 Task: Add Sprouts Wild Caught Sockeye Salmon to the cart.
Action: Mouse moved to (20, 116)
Screenshot: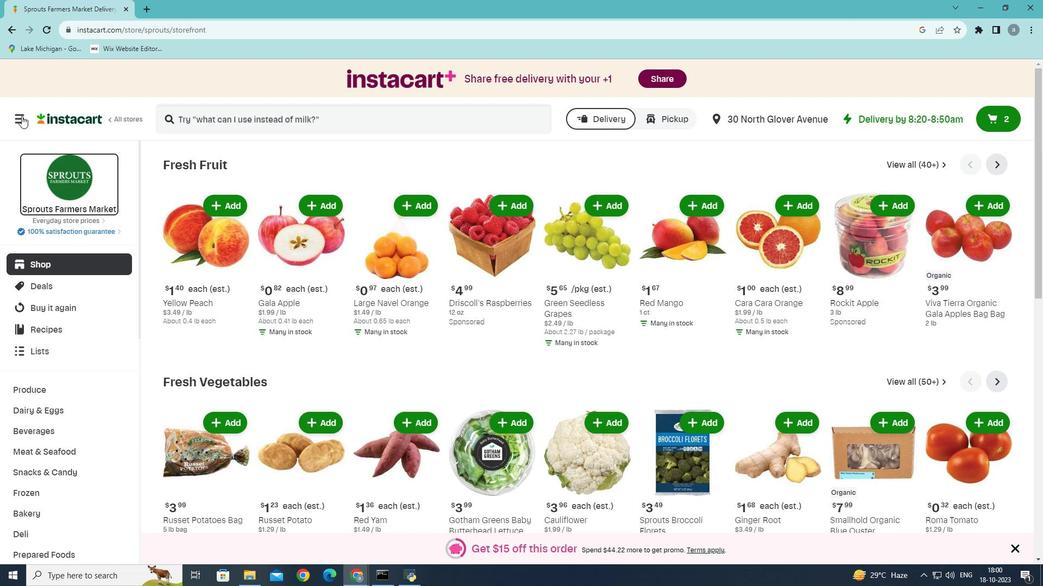 
Action: Mouse pressed left at (20, 116)
Screenshot: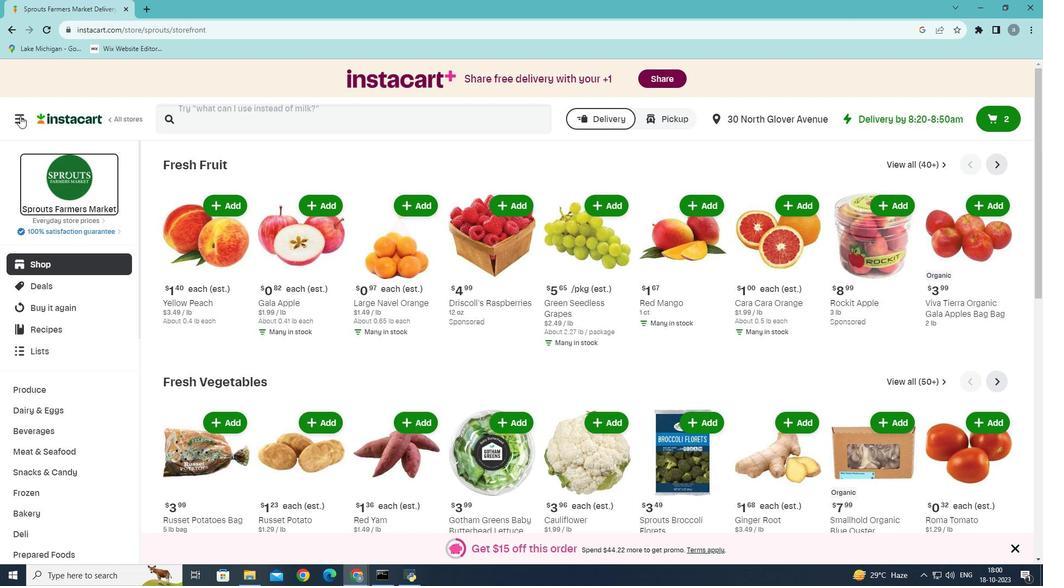 
Action: Mouse moved to (84, 314)
Screenshot: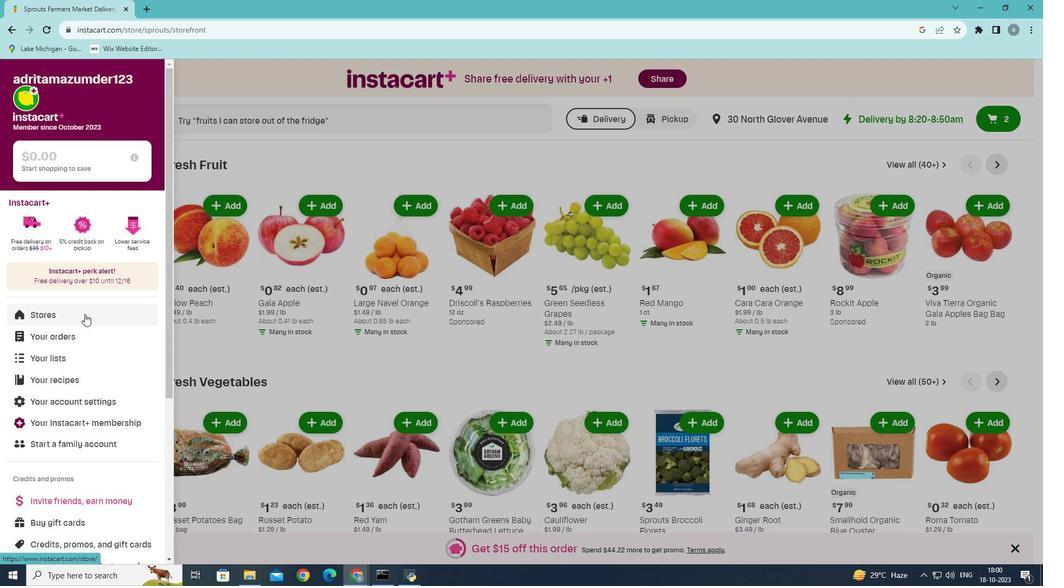 
Action: Mouse pressed left at (84, 314)
Screenshot: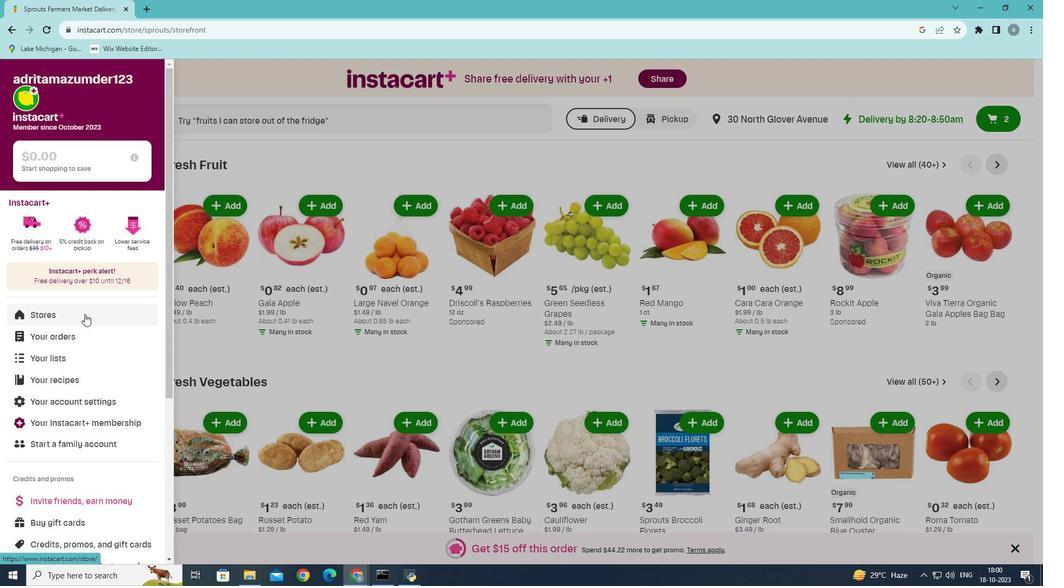 
Action: Mouse moved to (252, 126)
Screenshot: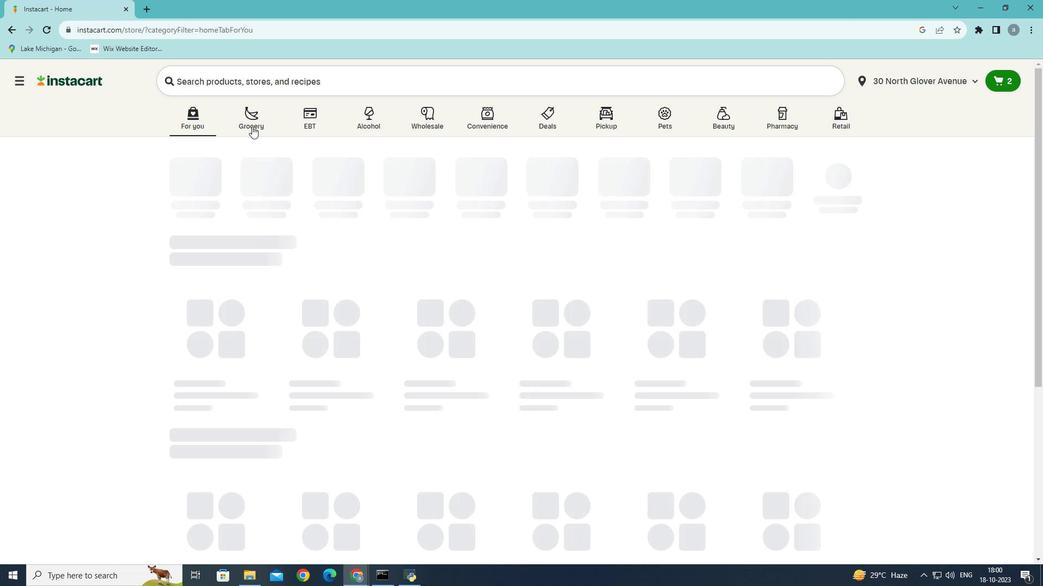 
Action: Mouse pressed left at (252, 126)
Screenshot: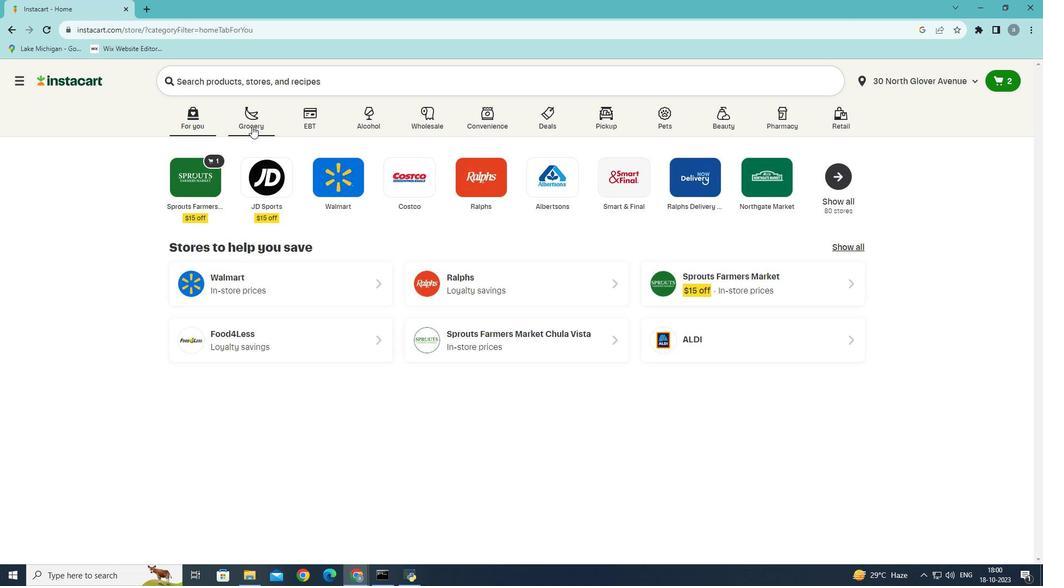 
Action: Mouse moved to (215, 321)
Screenshot: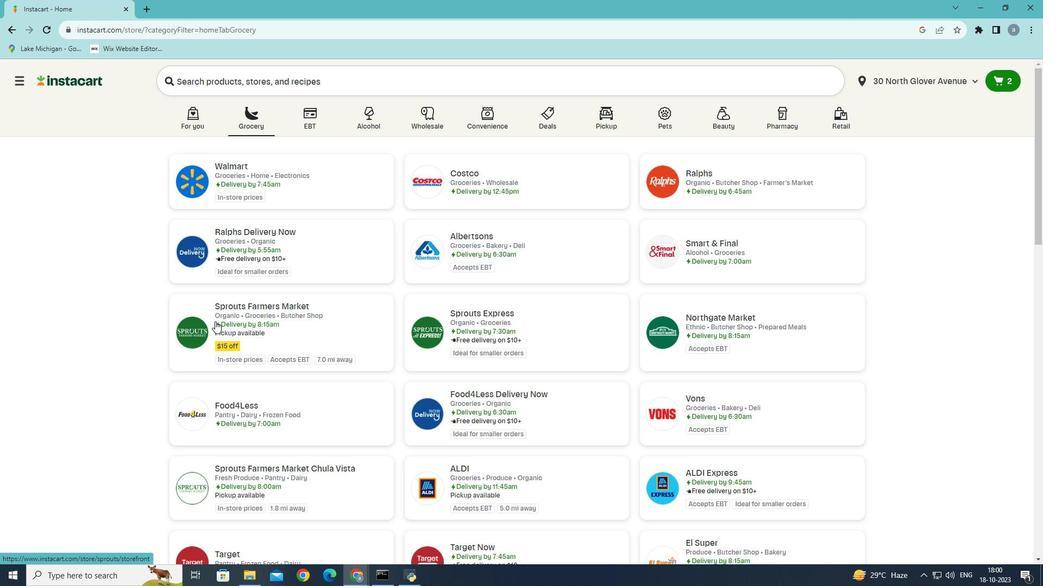 
Action: Mouse pressed left at (215, 321)
Screenshot: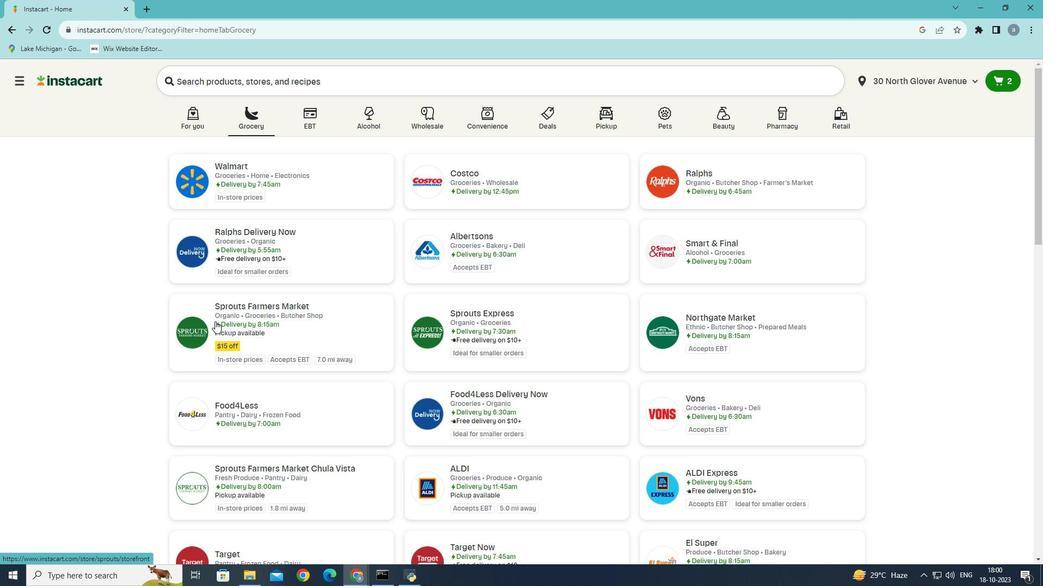 
Action: Mouse moved to (70, 448)
Screenshot: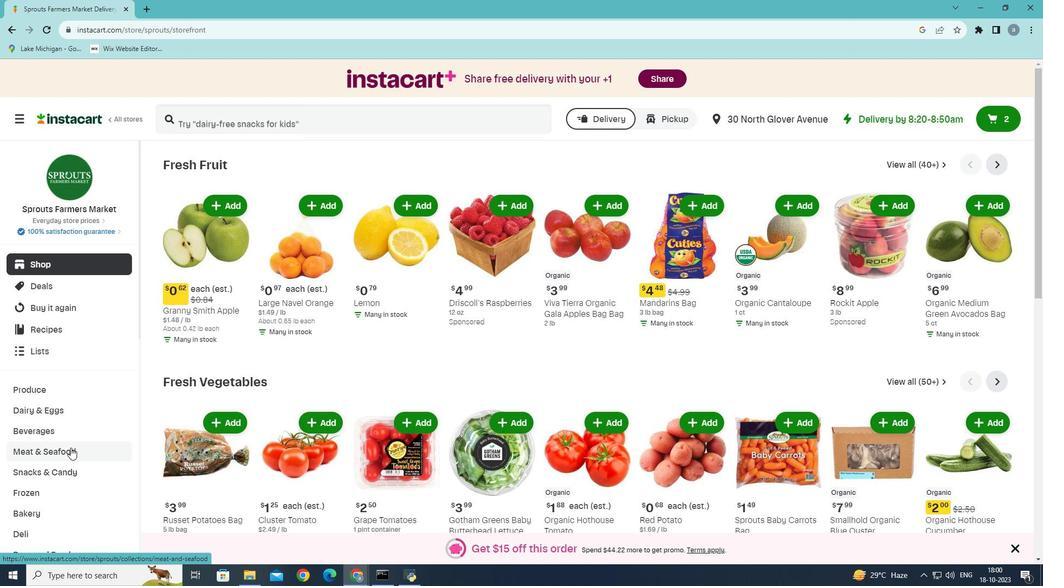 
Action: Mouse pressed left at (70, 448)
Screenshot: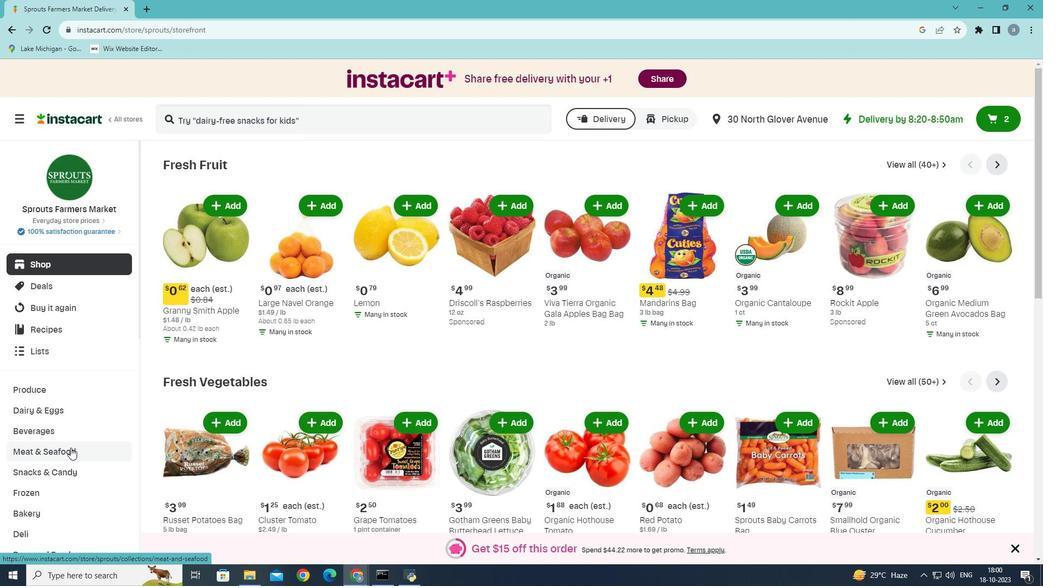 
Action: Mouse moved to (421, 190)
Screenshot: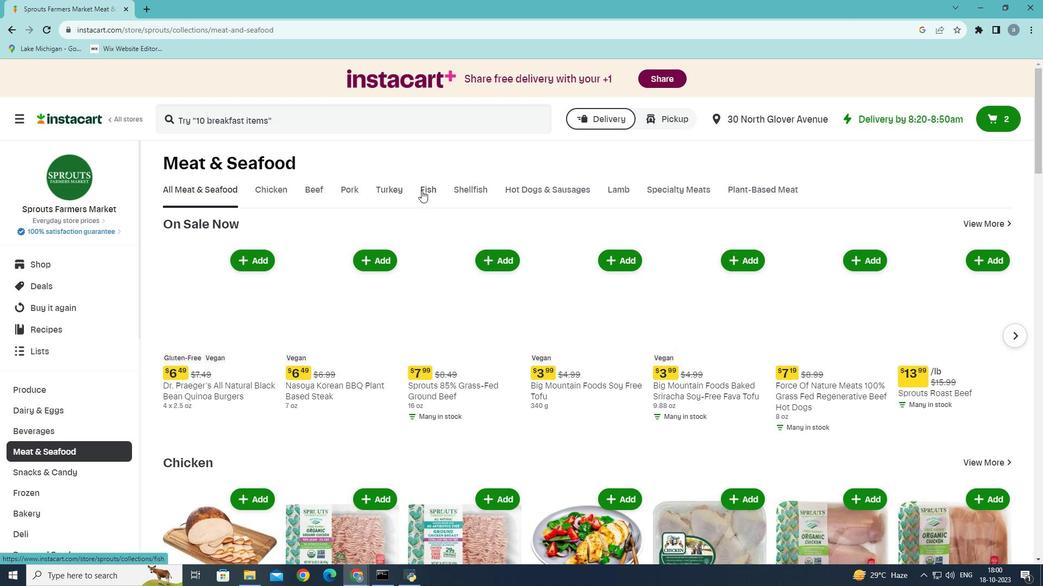 
Action: Mouse pressed left at (421, 190)
Screenshot: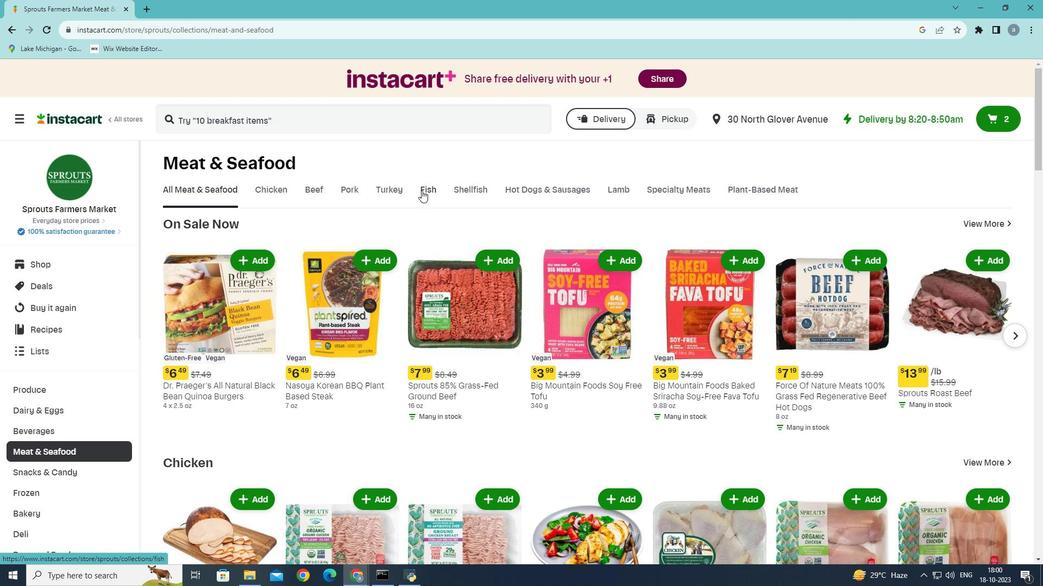 
Action: Mouse moved to (472, 297)
Screenshot: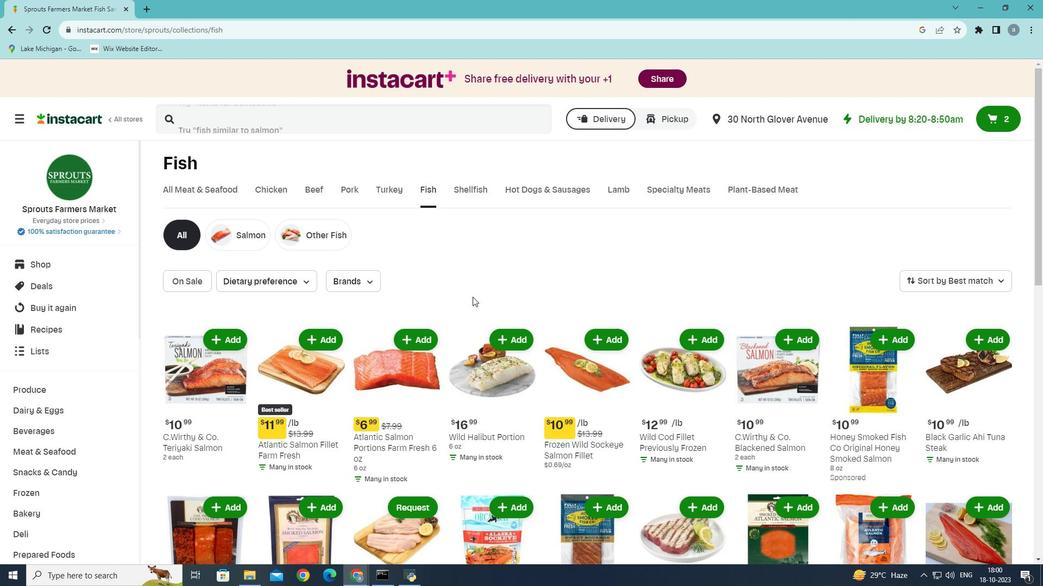 
Action: Mouse scrolled (472, 296) with delta (0, 0)
Screenshot: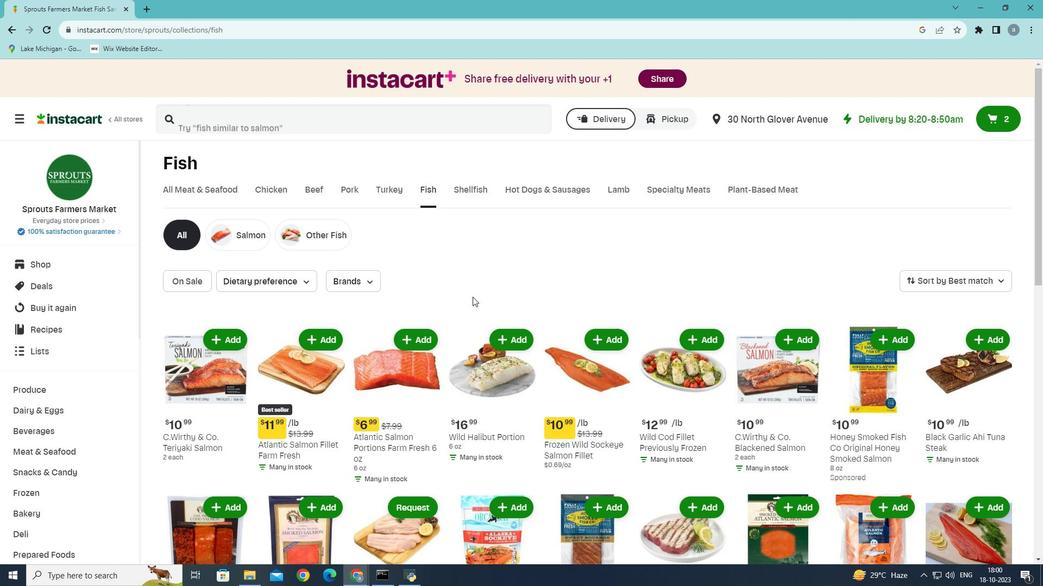 
Action: Mouse moved to (477, 295)
Screenshot: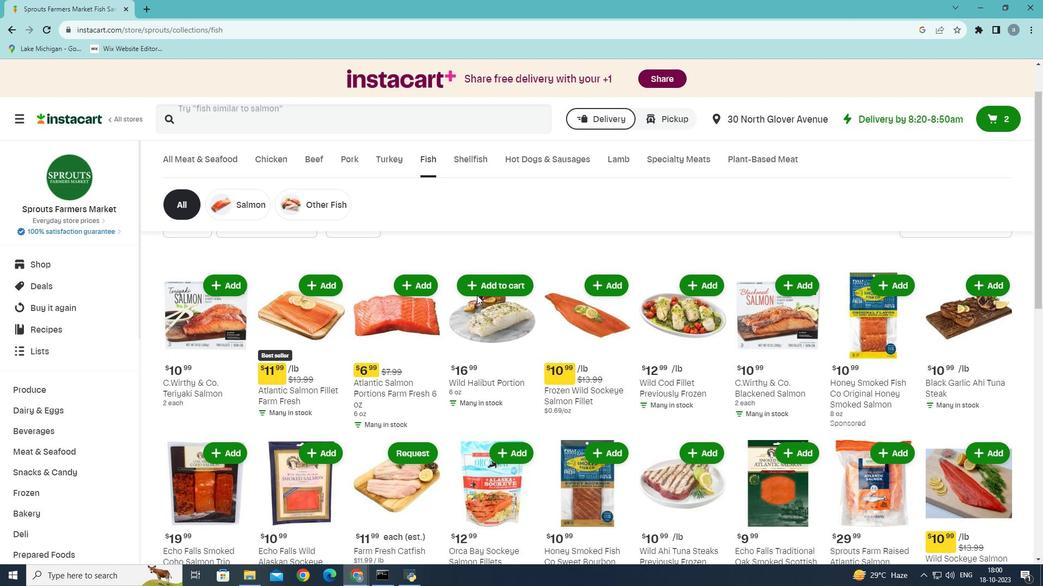 
Action: Mouse scrolled (477, 295) with delta (0, 0)
Screenshot: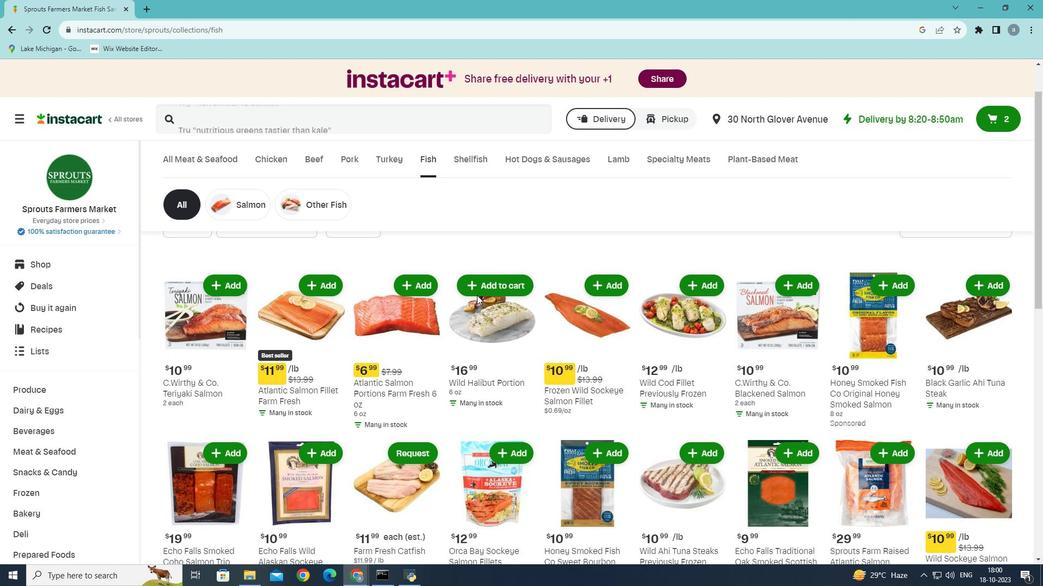 
Action: Mouse moved to (477, 295)
Screenshot: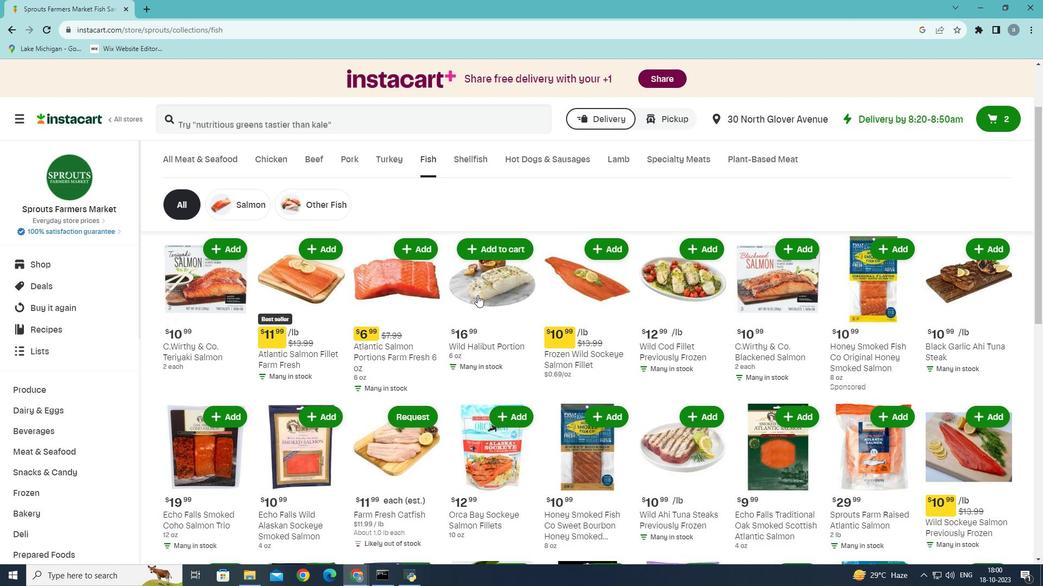 
Action: Mouse scrolled (477, 295) with delta (0, 0)
Screenshot: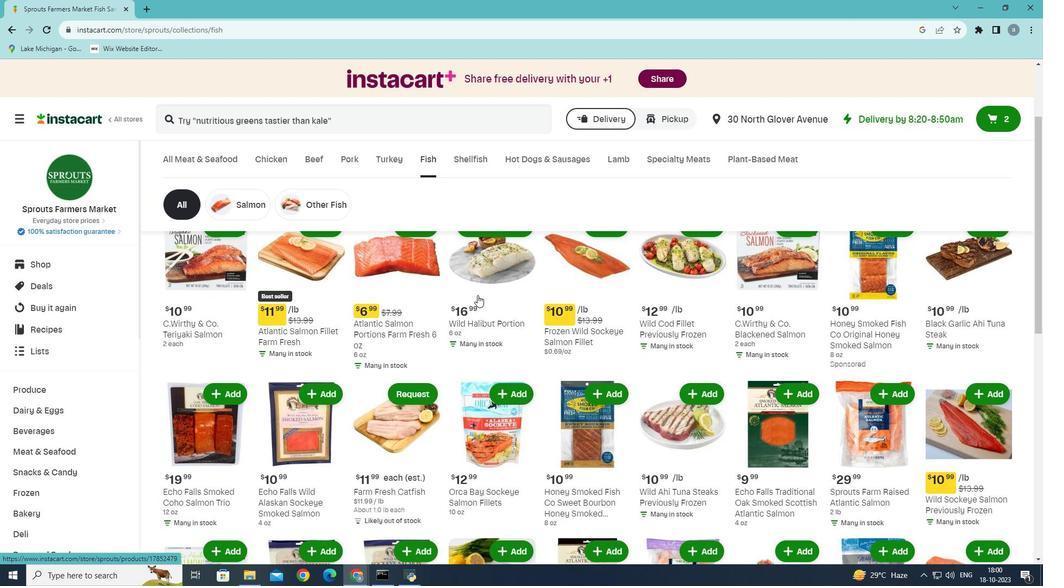 
Action: Mouse scrolled (477, 296) with delta (0, 0)
Screenshot: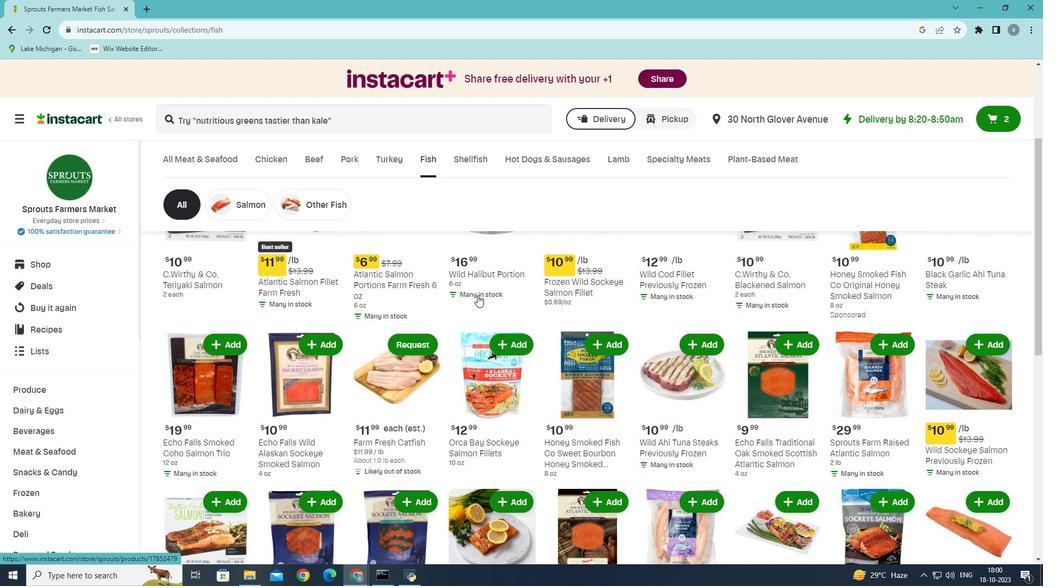 
Action: Mouse scrolled (477, 296) with delta (0, 0)
Screenshot: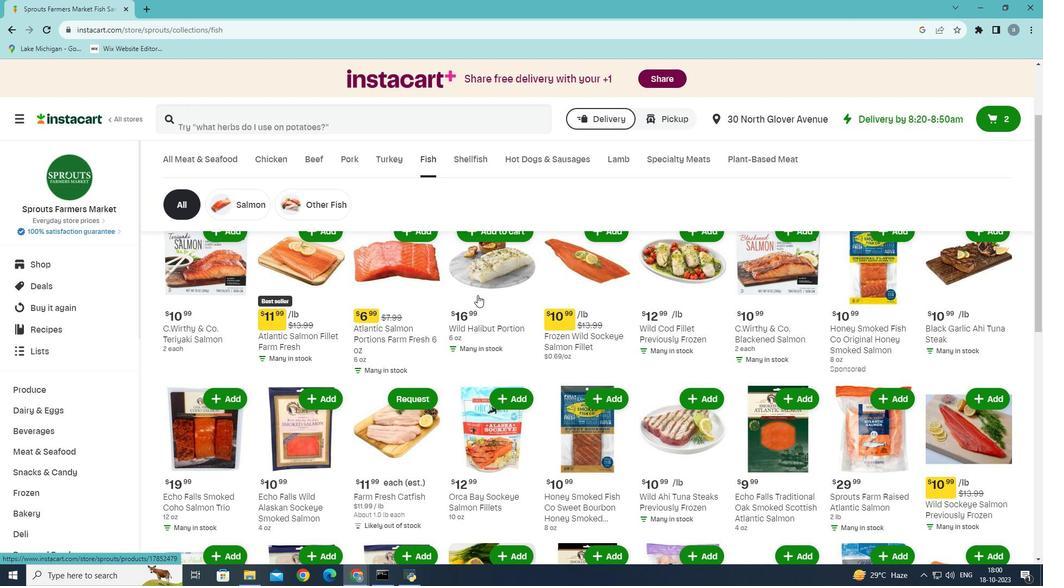 
Action: Mouse scrolled (477, 296) with delta (0, 0)
Screenshot: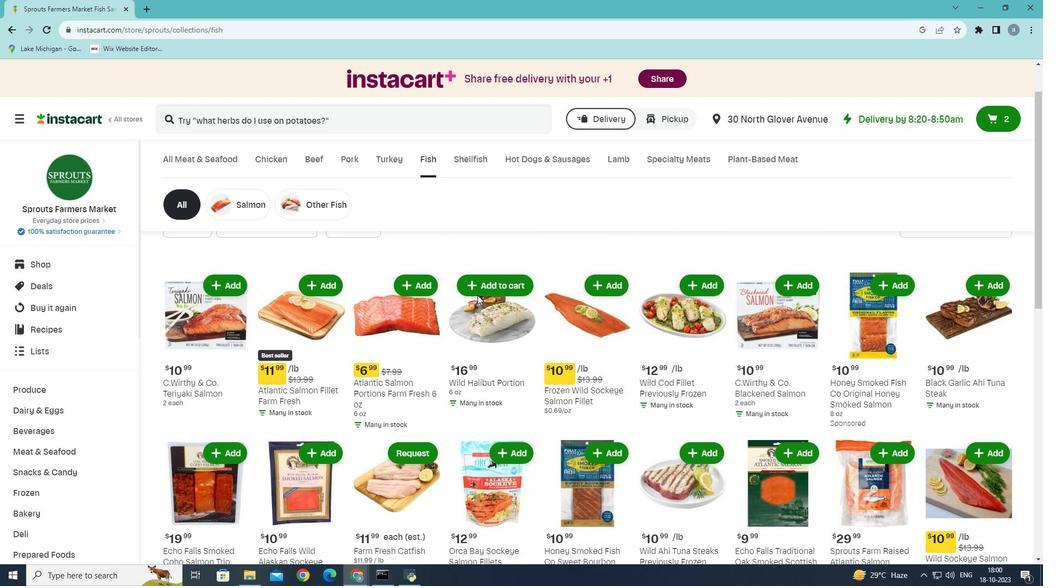 
Action: Mouse scrolled (477, 296) with delta (0, 0)
Screenshot: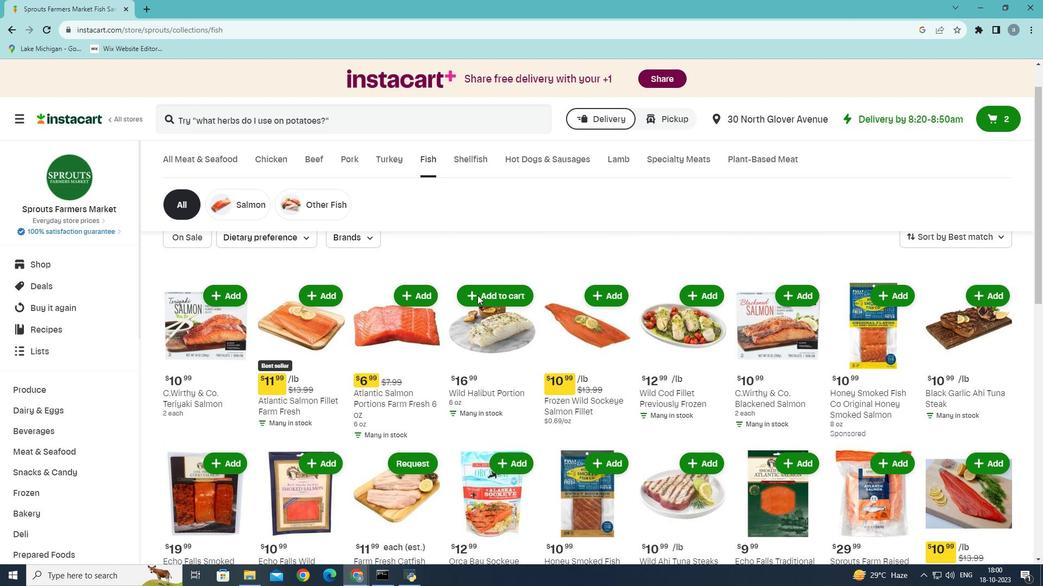 
Action: Mouse scrolled (477, 296) with delta (0, 0)
Screenshot: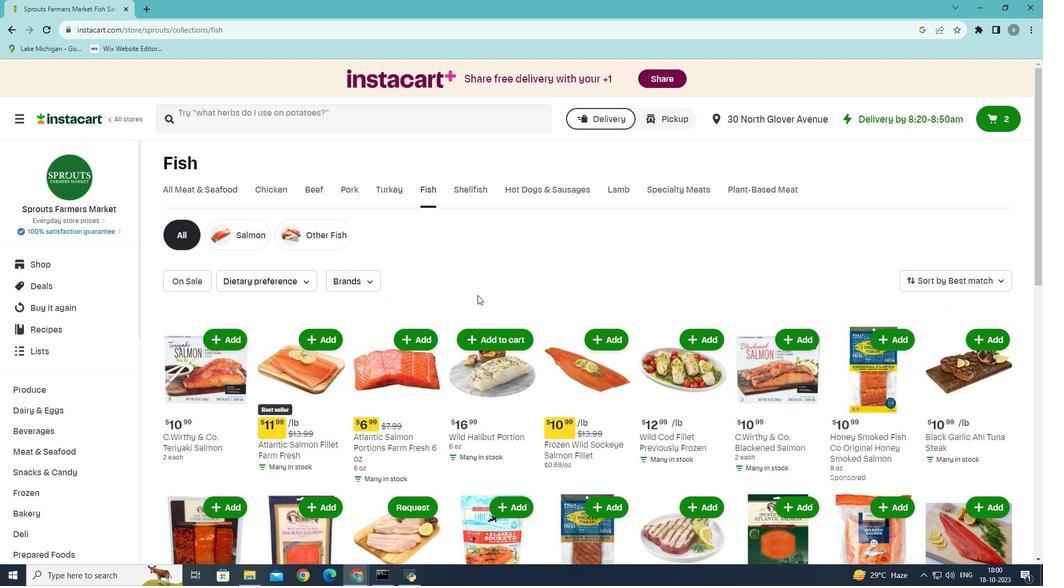 
Action: Mouse scrolled (477, 295) with delta (0, 0)
Screenshot: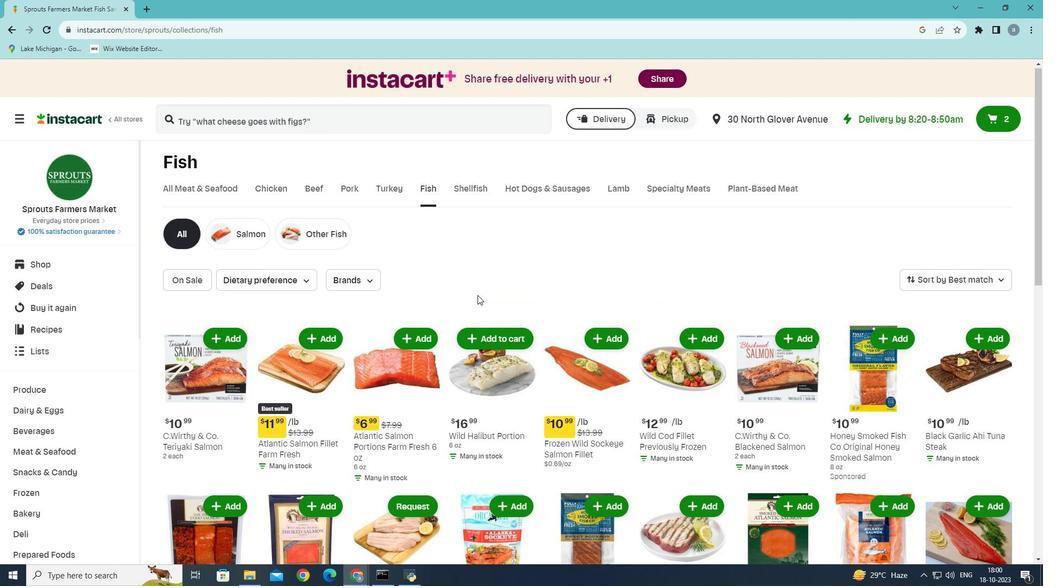 
Action: Mouse scrolled (477, 295) with delta (0, 0)
Screenshot: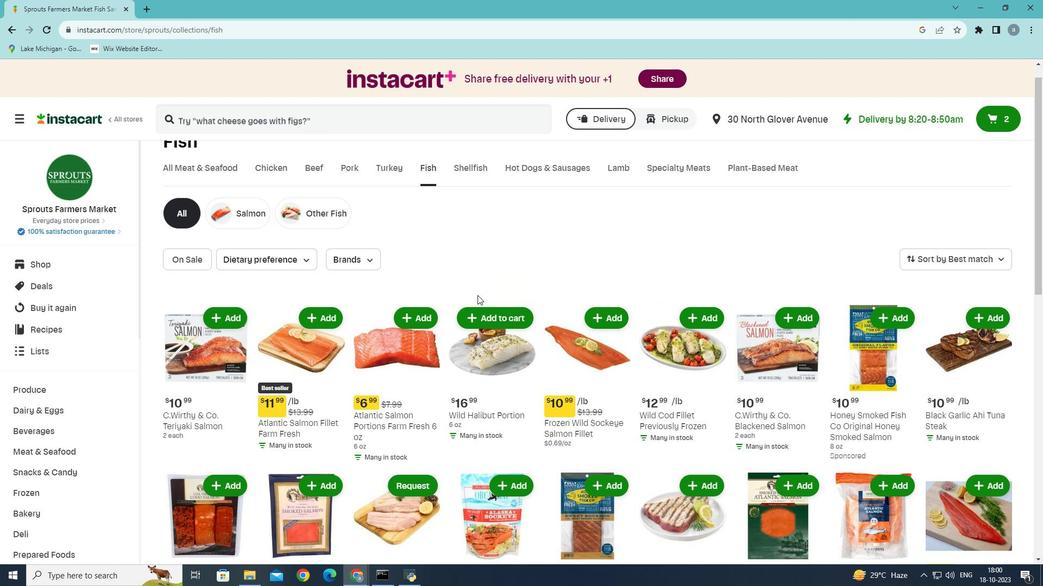 
Action: Mouse scrolled (477, 295) with delta (0, 0)
Screenshot: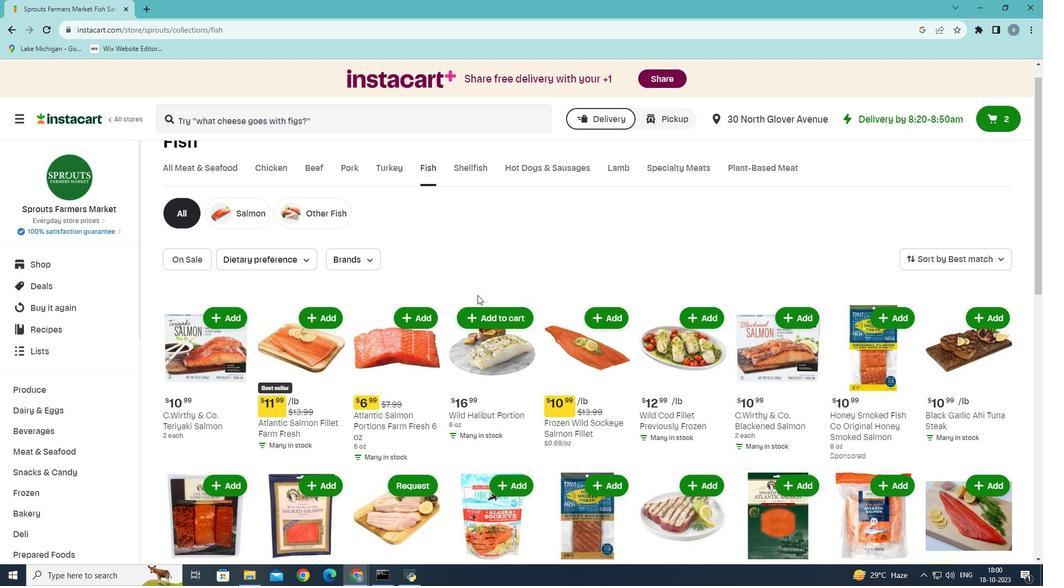 
Action: Mouse scrolled (477, 295) with delta (0, 0)
Screenshot: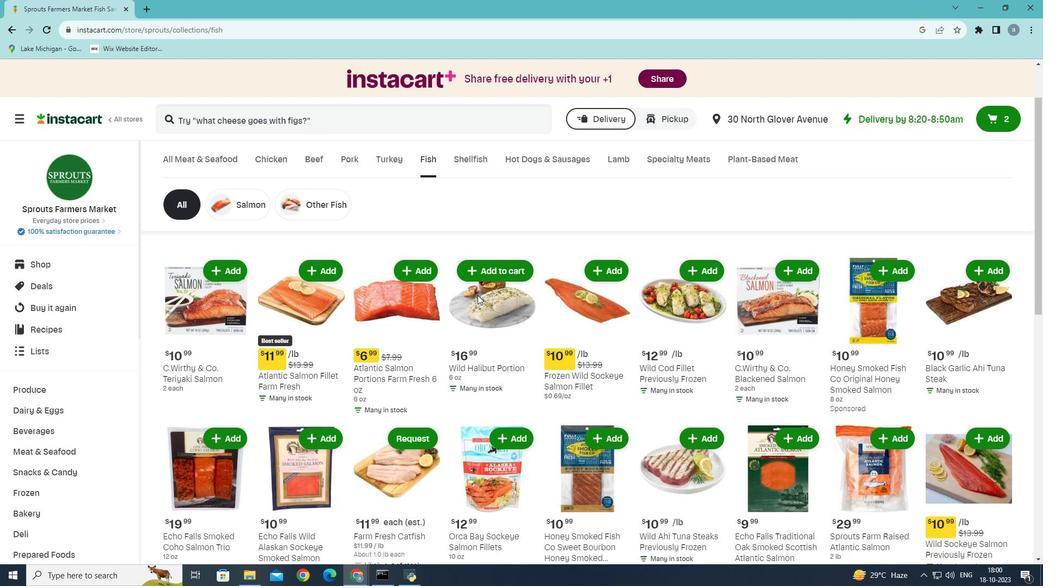 
Action: Mouse scrolled (477, 295) with delta (0, 0)
Screenshot: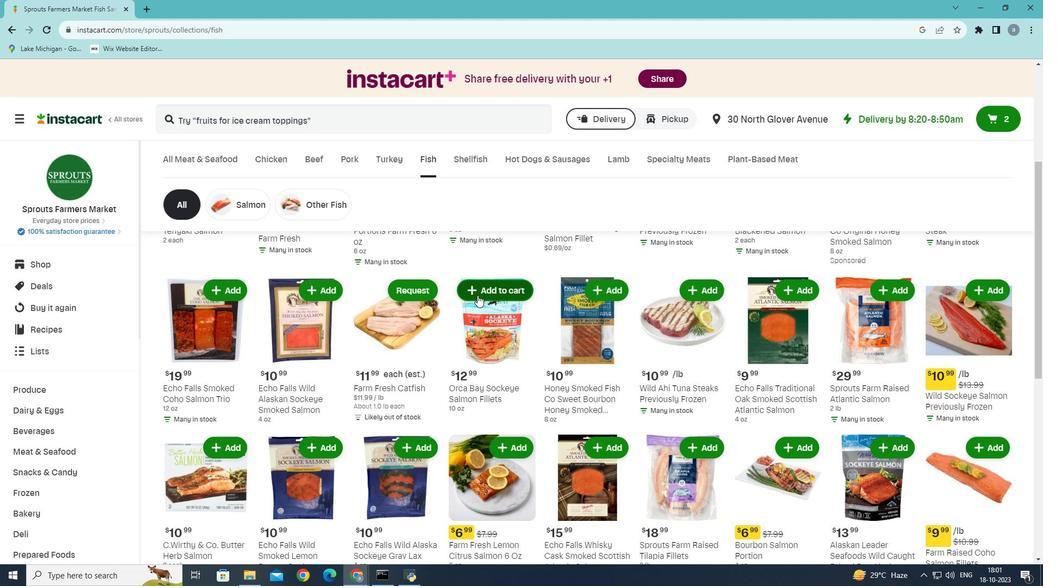 
Action: Mouse scrolled (477, 295) with delta (0, 0)
Screenshot: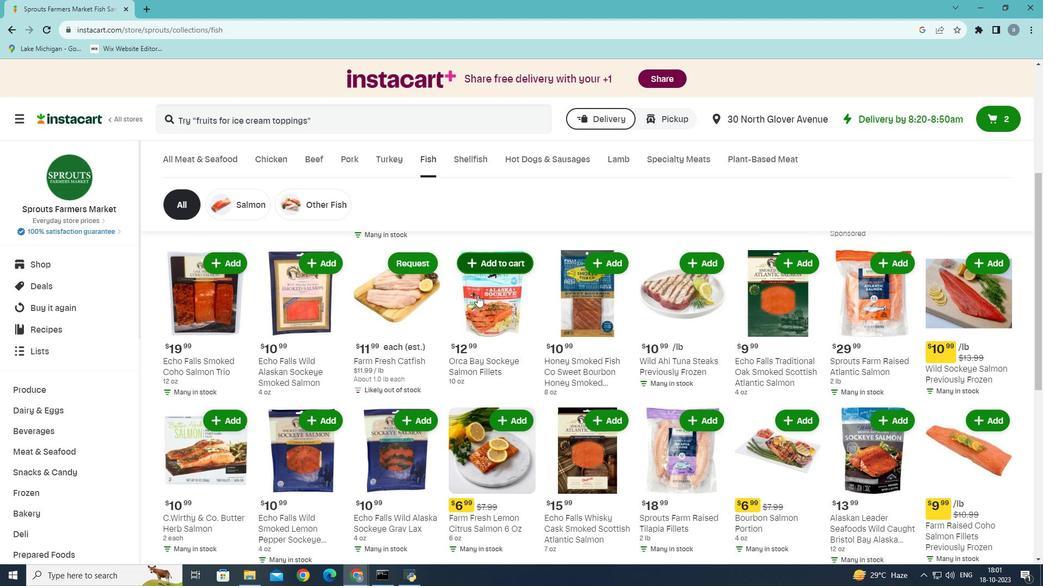 
Action: Mouse scrolled (477, 295) with delta (0, 0)
Screenshot: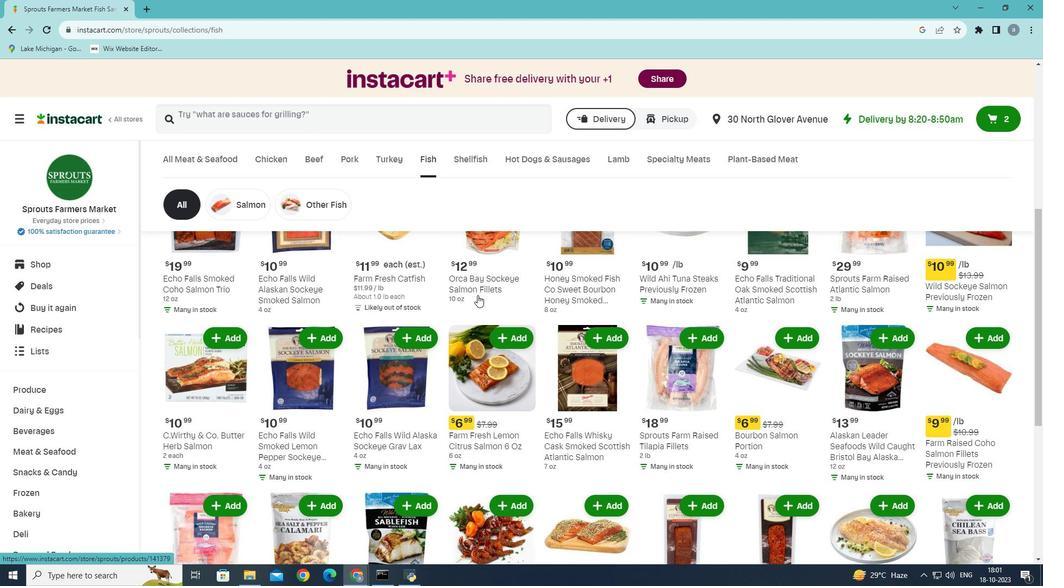 
Action: Mouse scrolled (477, 295) with delta (0, 0)
Screenshot: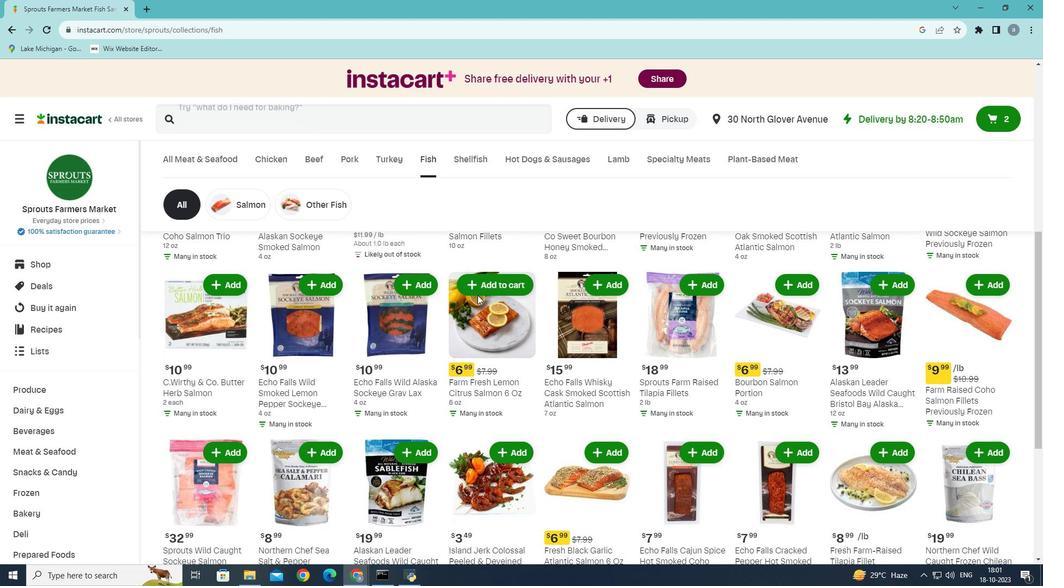 
Action: Mouse moved to (481, 295)
Screenshot: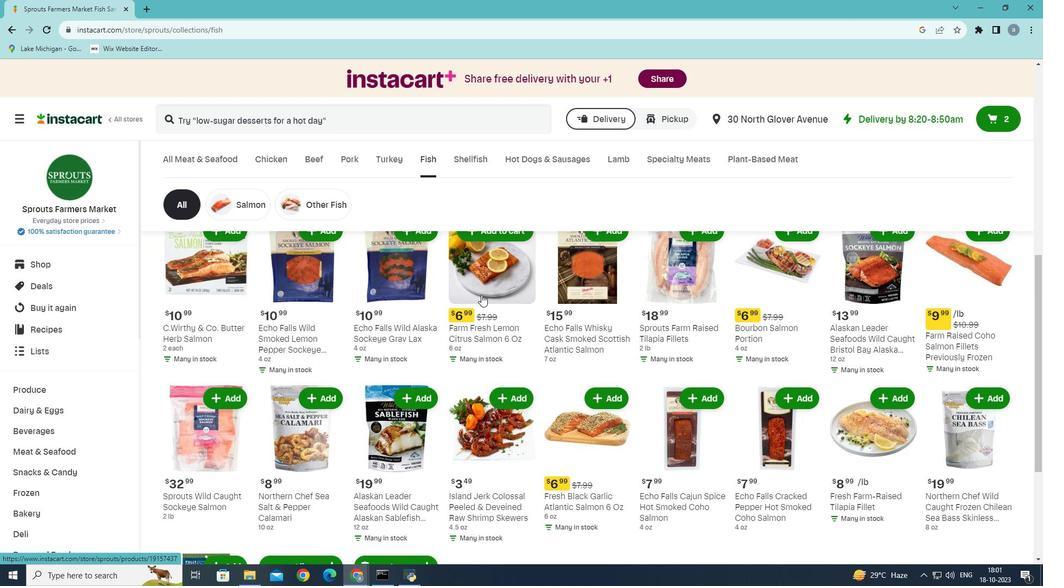 
Action: Mouse scrolled (481, 294) with delta (0, 0)
Screenshot: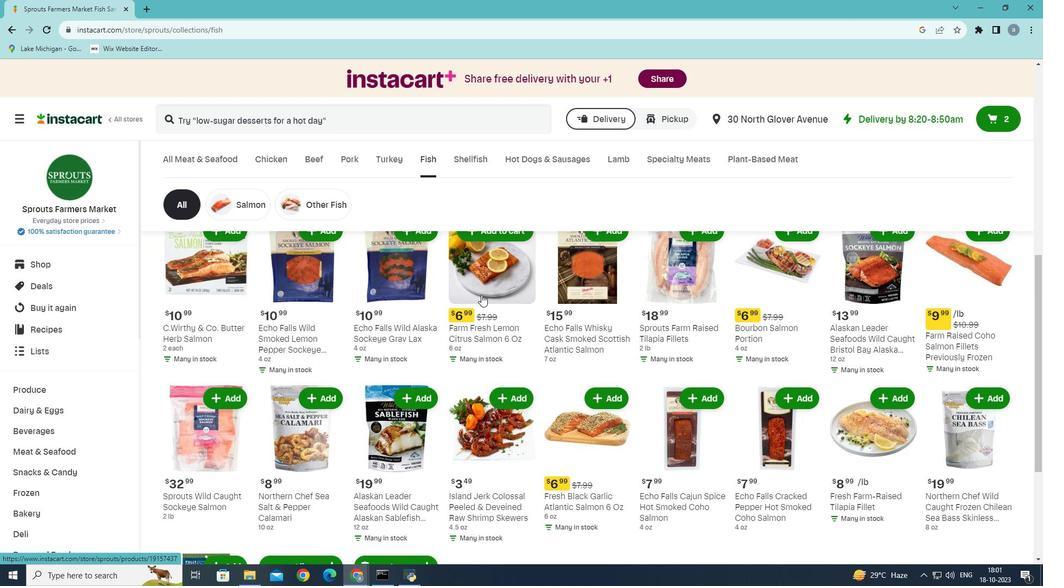 
Action: Mouse moved to (235, 341)
Screenshot: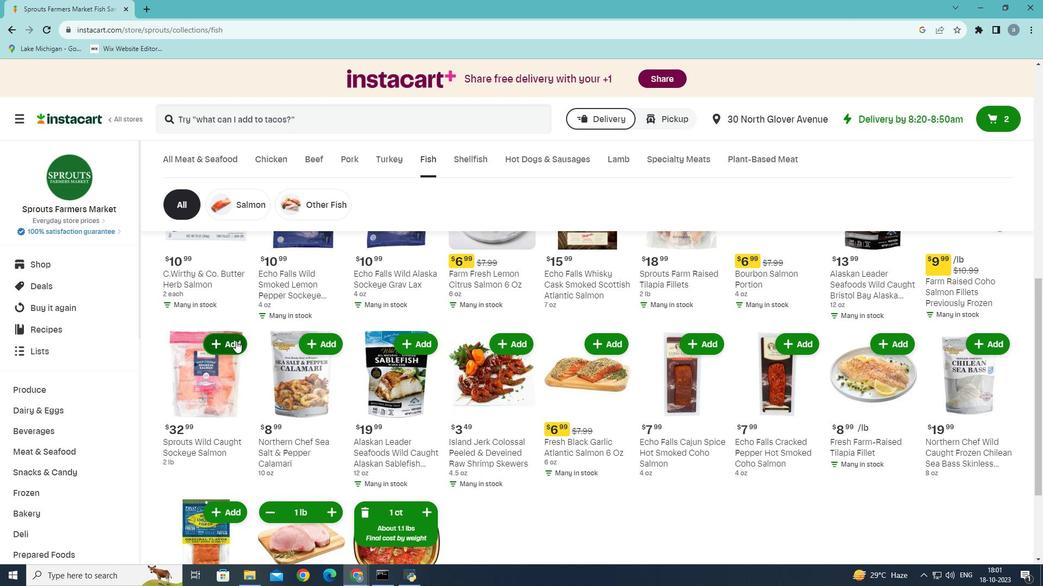 
Action: Mouse pressed left at (235, 341)
Screenshot: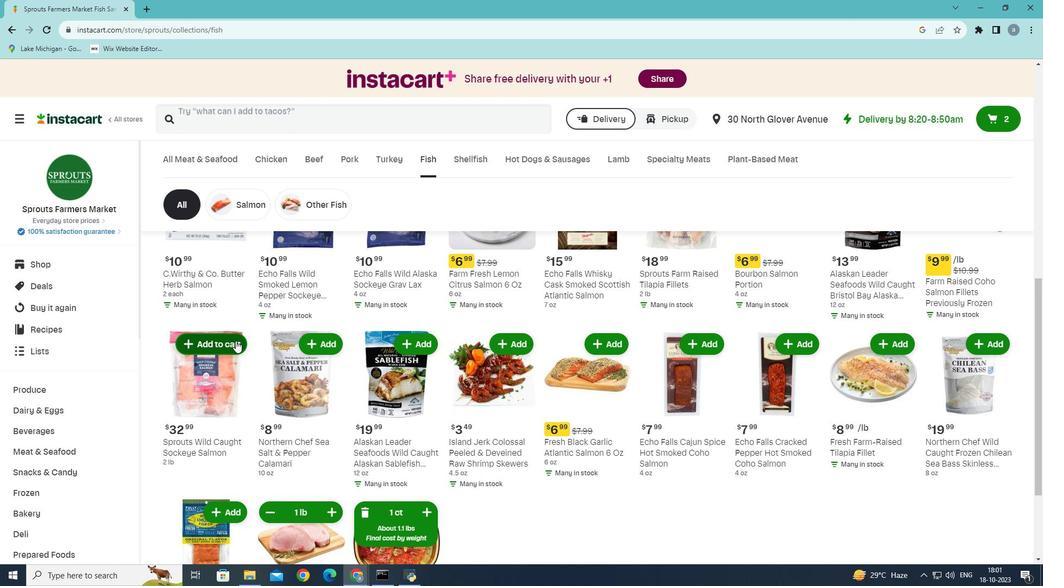 
Action: Mouse moved to (236, 341)
Screenshot: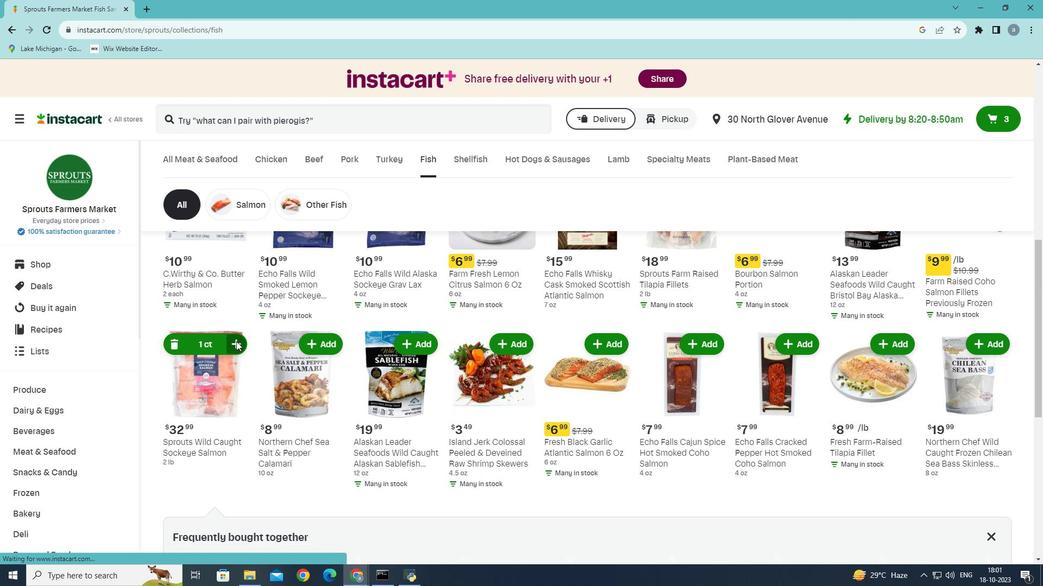 
